 Task: Create a task  Inconsistent handling of null or empty values , assign it to team member softage.9@softage.net in the project ZippyTech and update the status of the task to  On Track  , set the priority of the task to High.
Action: Mouse moved to (29, 70)
Screenshot: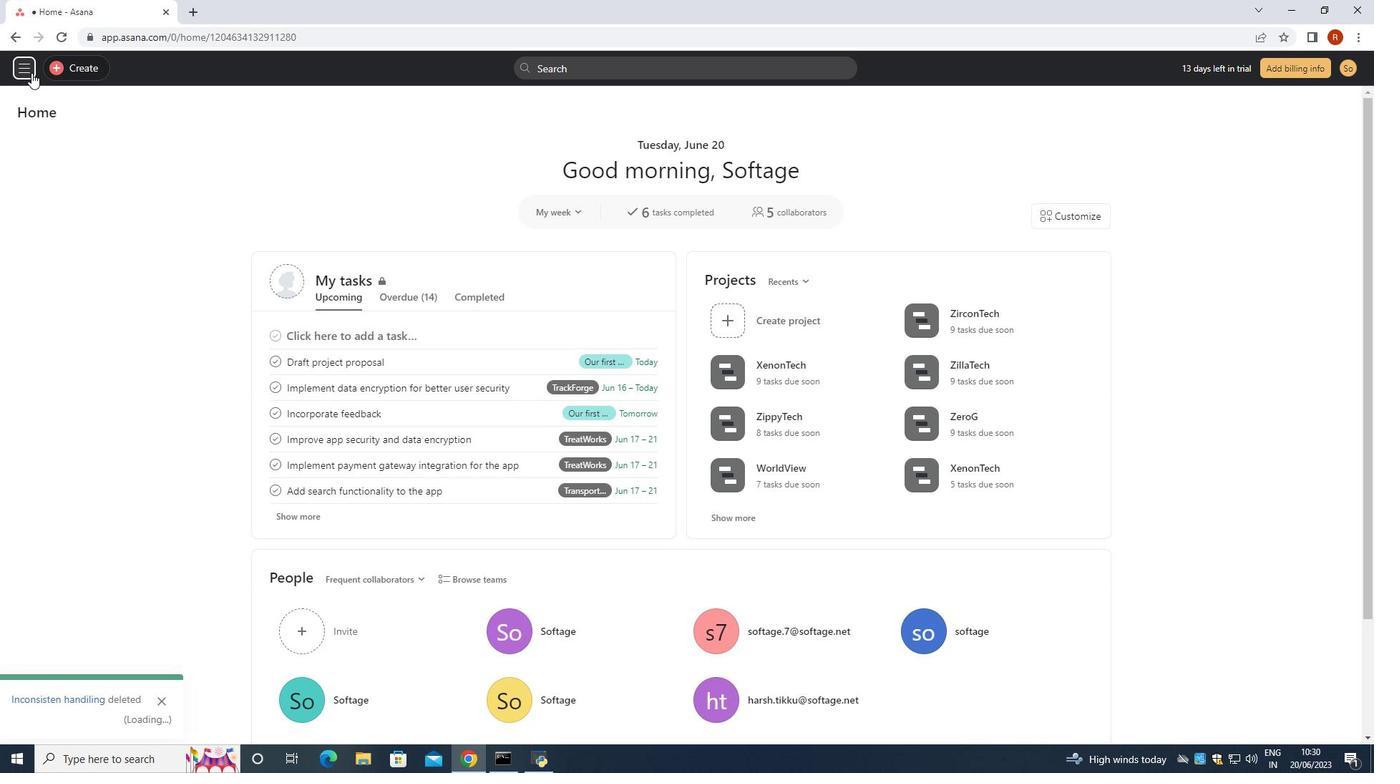 
Action: Mouse pressed left at (29, 70)
Screenshot: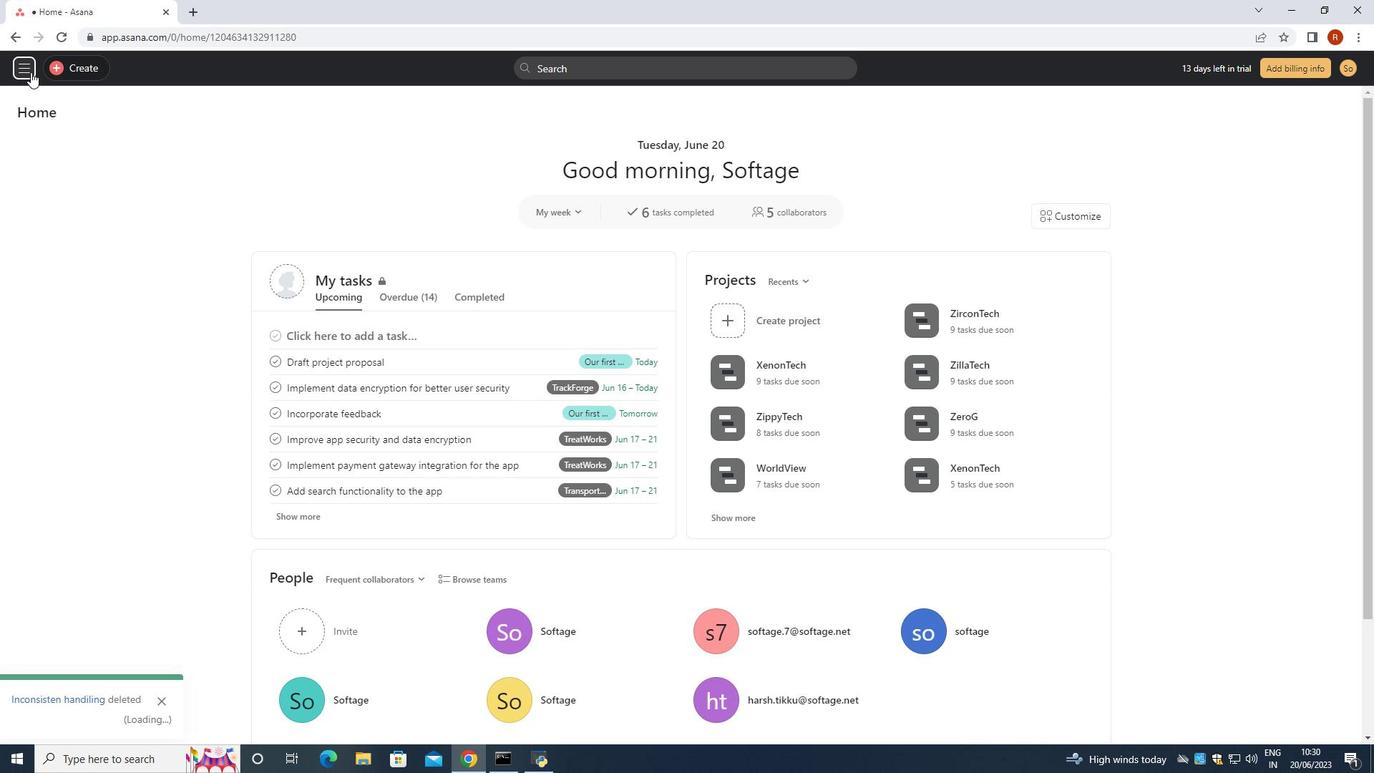 
Action: Mouse moved to (77, 522)
Screenshot: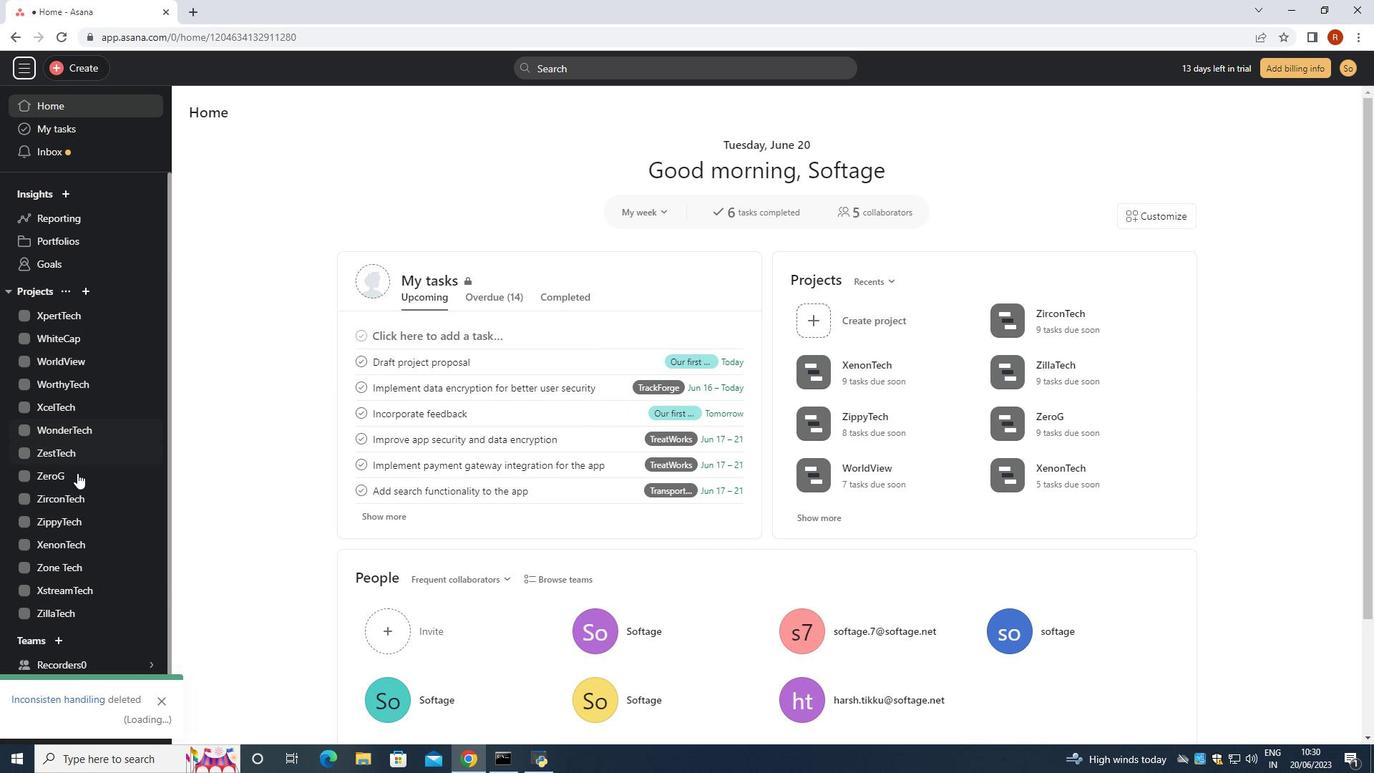 
Action: Mouse pressed left at (77, 522)
Screenshot: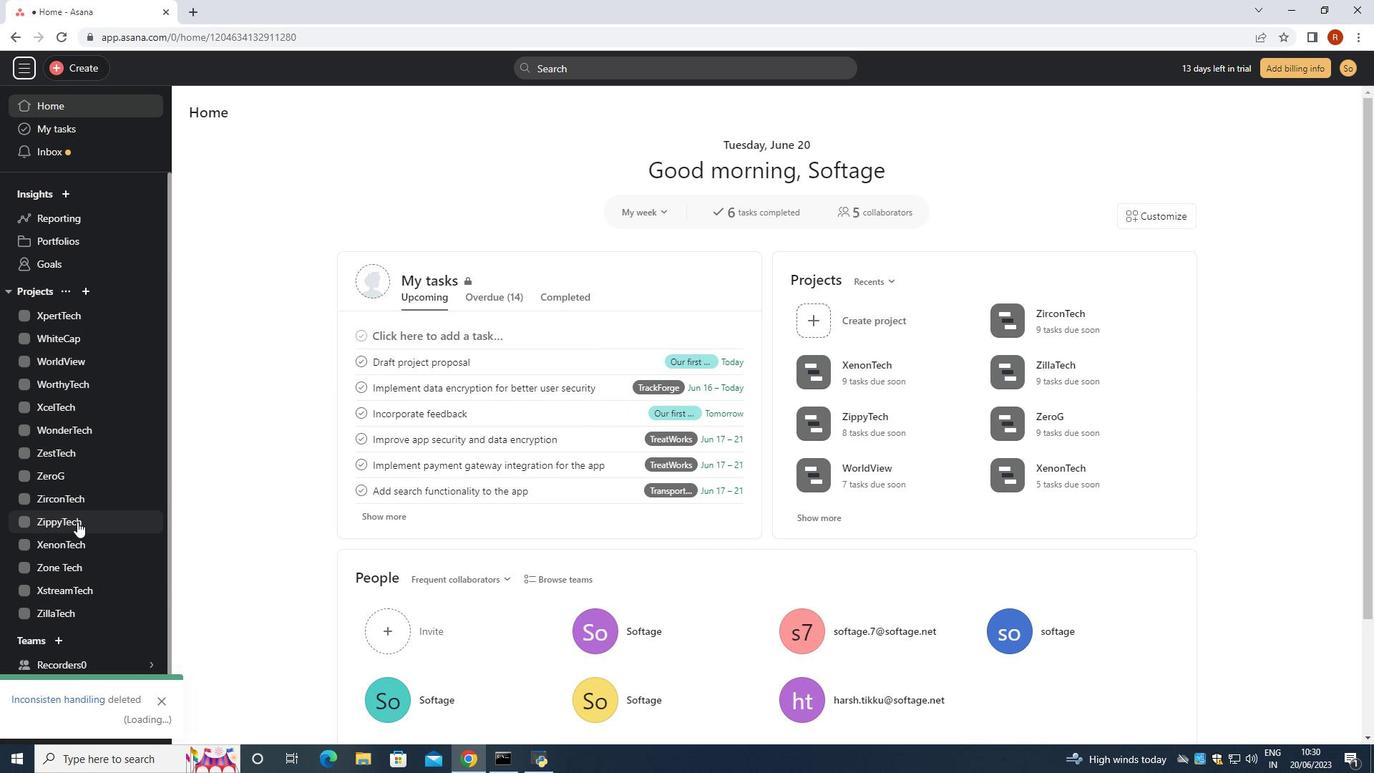 
Action: Mouse moved to (239, 182)
Screenshot: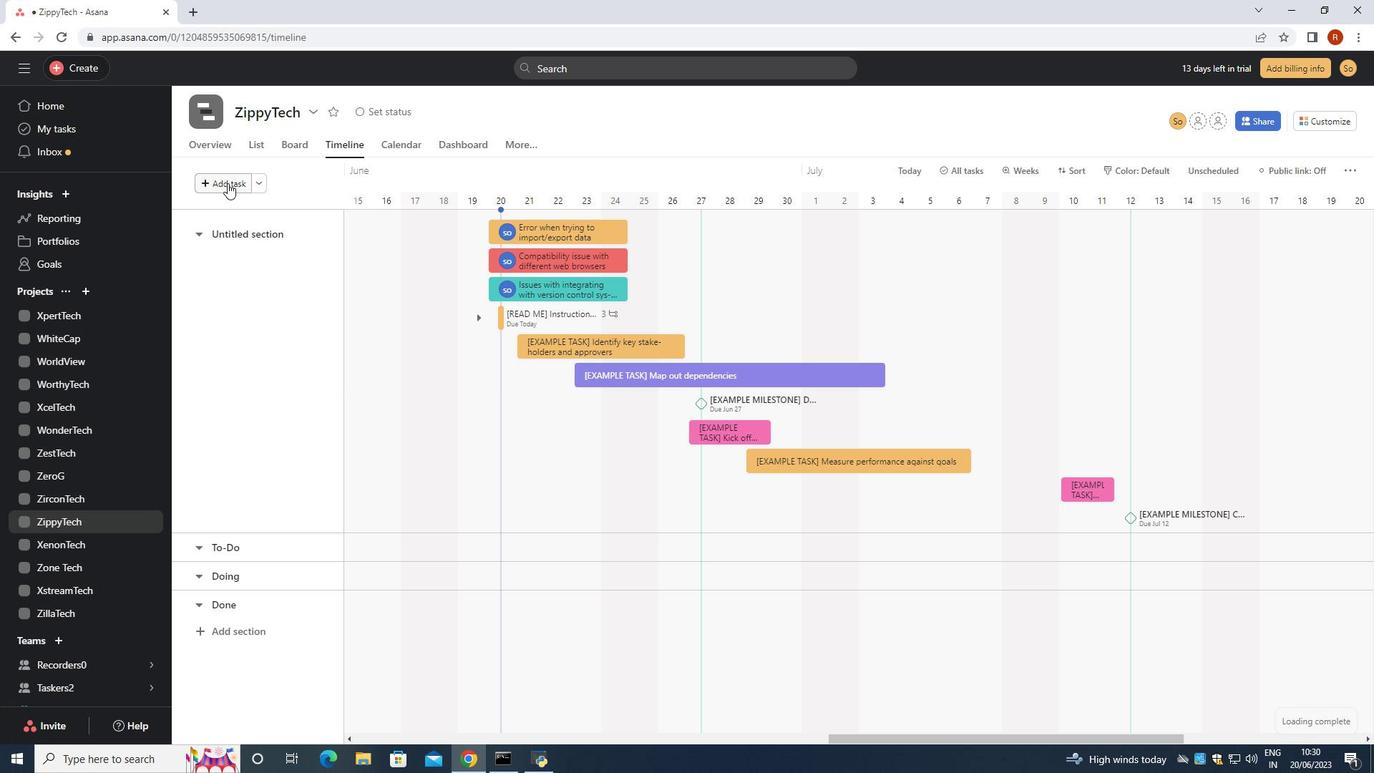 
Action: Mouse pressed left at (239, 182)
Screenshot: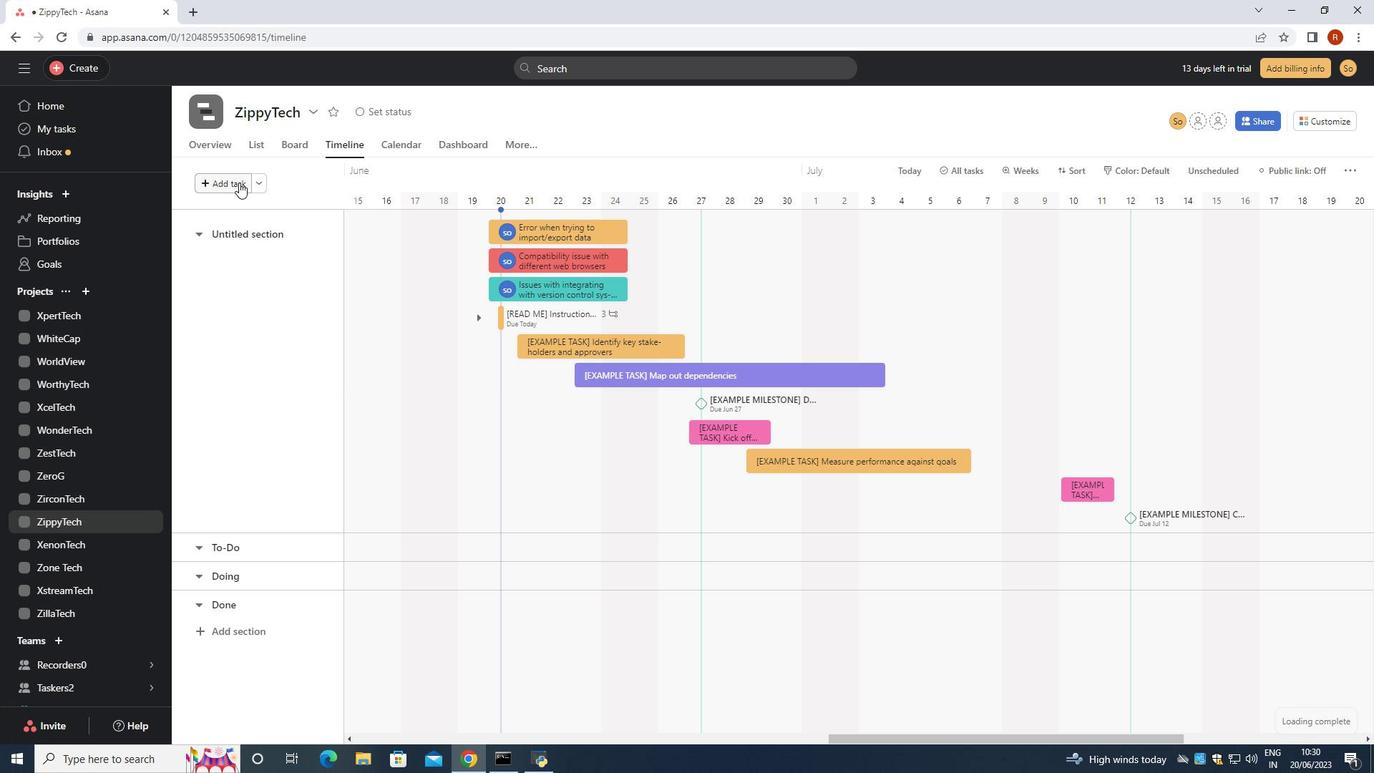 
Action: Mouse moved to (331, 207)
Screenshot: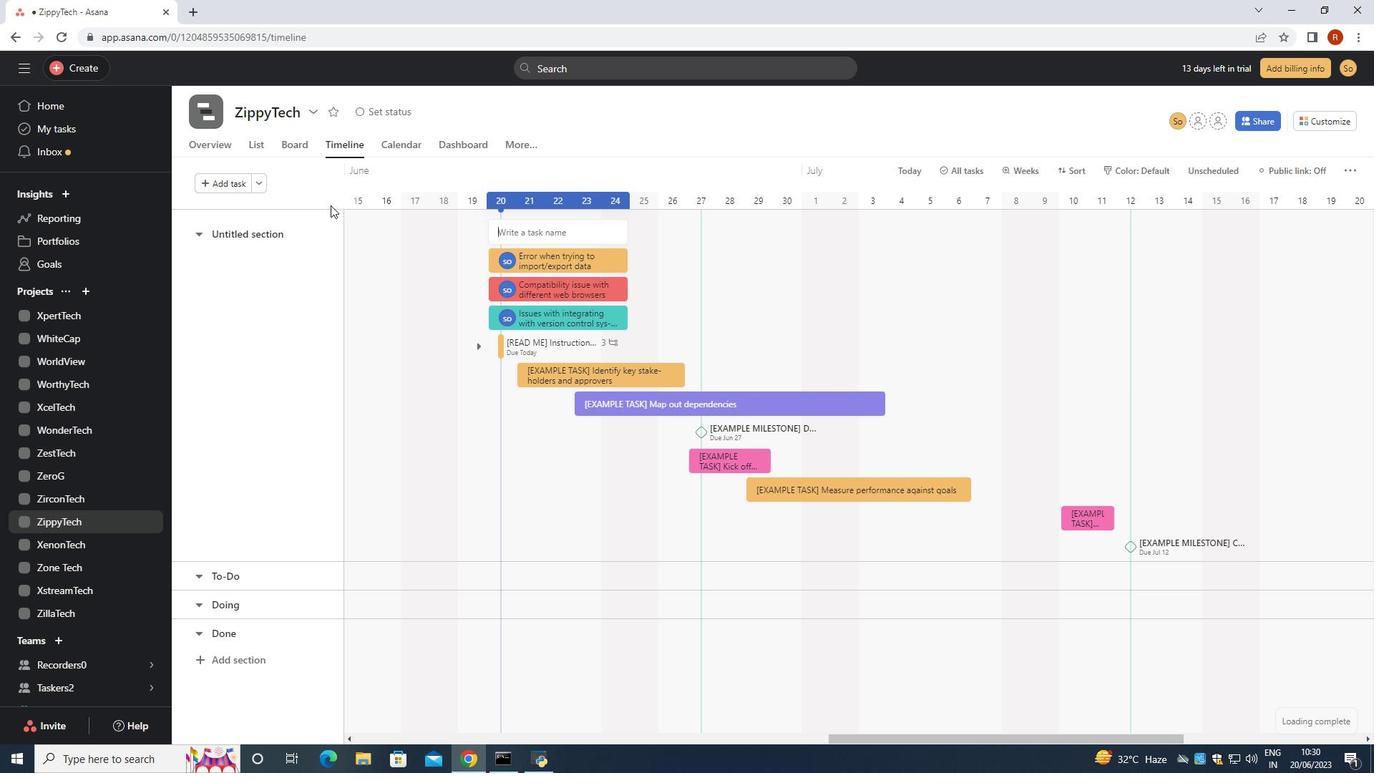 
Action: Key pressed <Key.shift><Key.shift><Key.shift><Key.shift><Key.shift><Key.shift><Key.shift>Inconsistent<Key.space>handling<Key.space>of<Key.space>null<Key.space>or<Key.space>empty<Key.space>values<Key.enter>
Screenshot: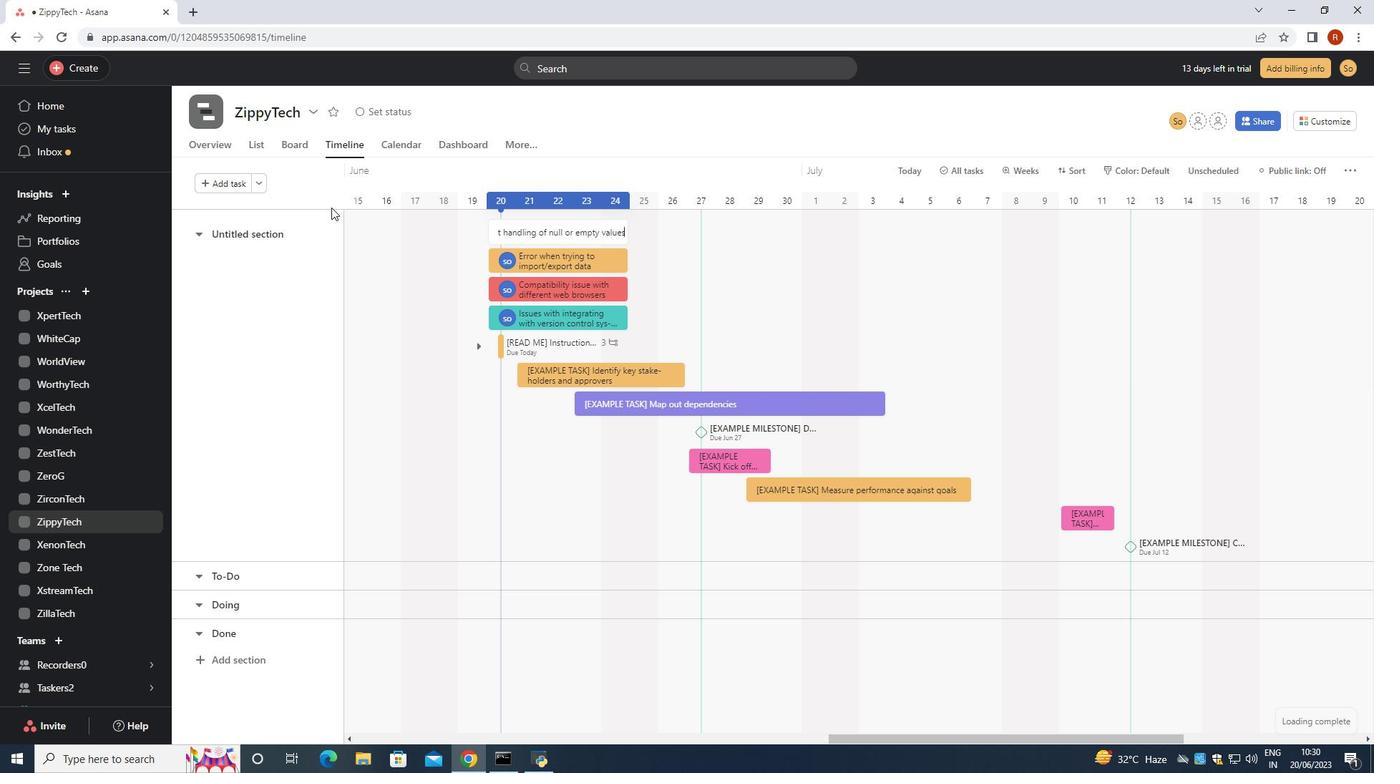 
Action: Mouse moved to (560, 234)
Screenshot: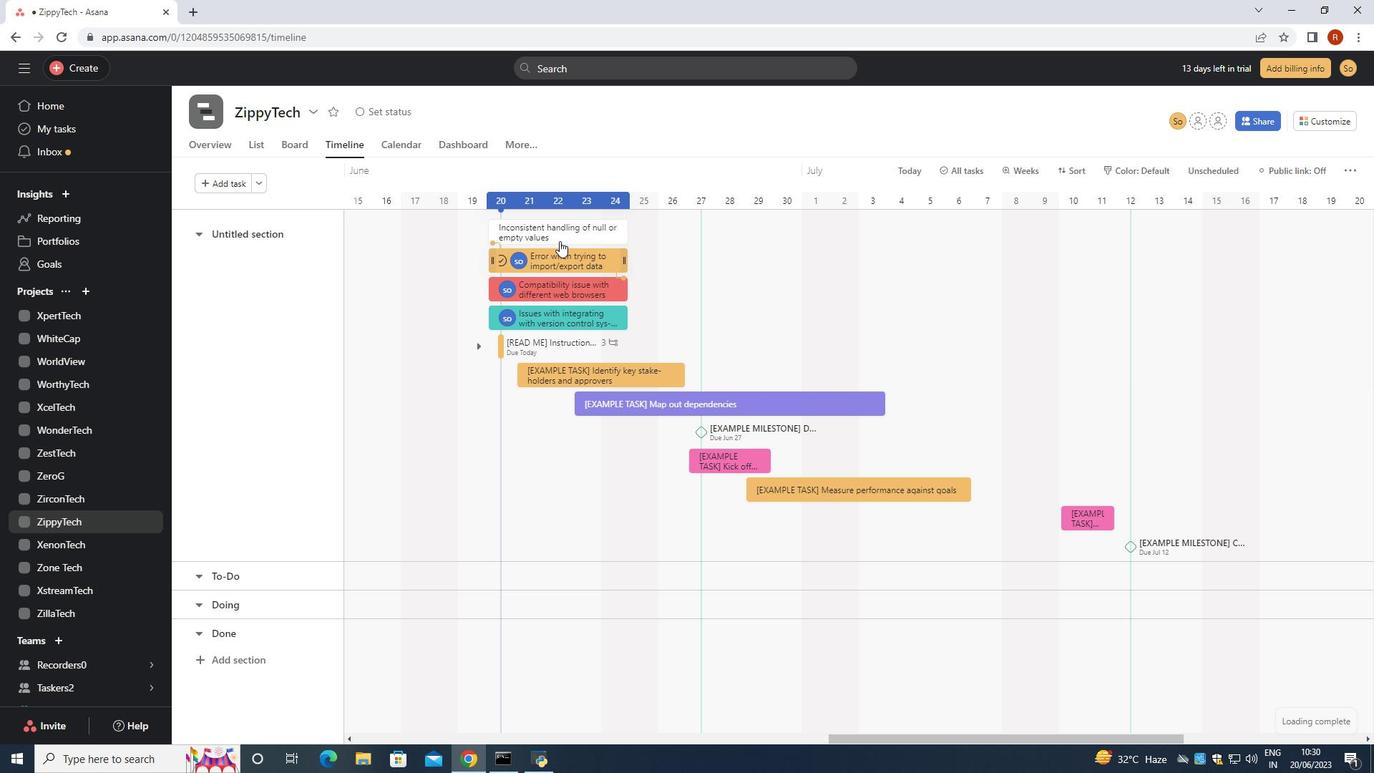 
Action: Mouse pressed left at (560, 234)
Screenshot: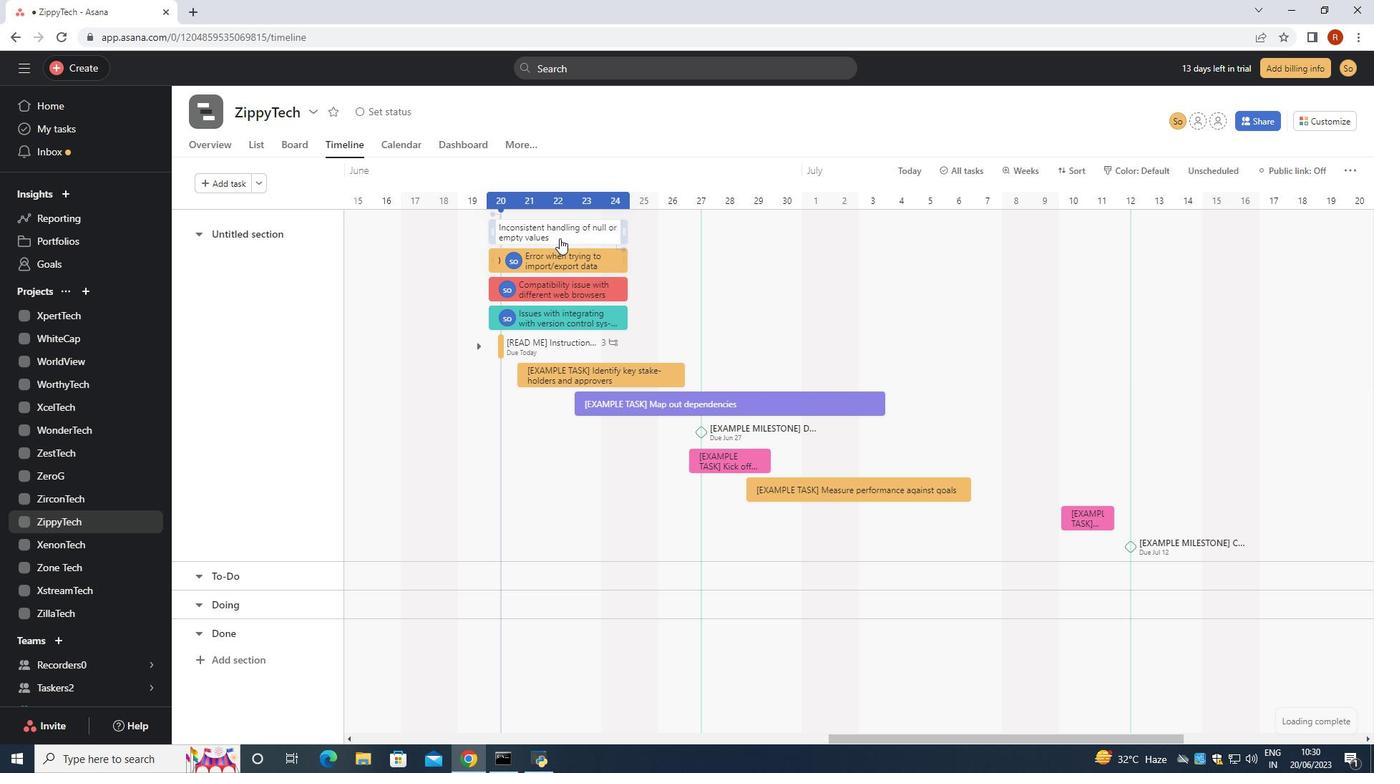 
Action: Mouse moved to (1063, 260)
Screenshot: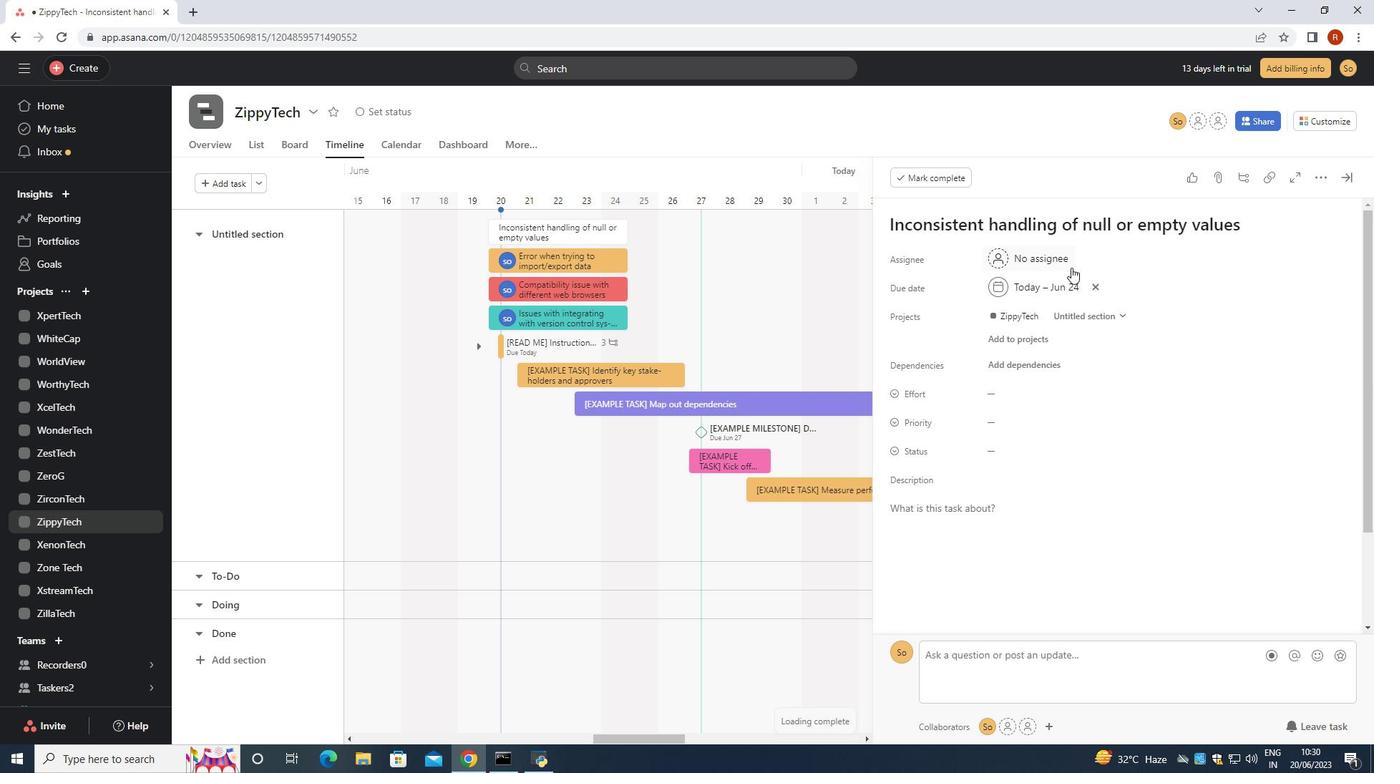 
Action: Mouse pressed left at (1063, 260)
Screenshot: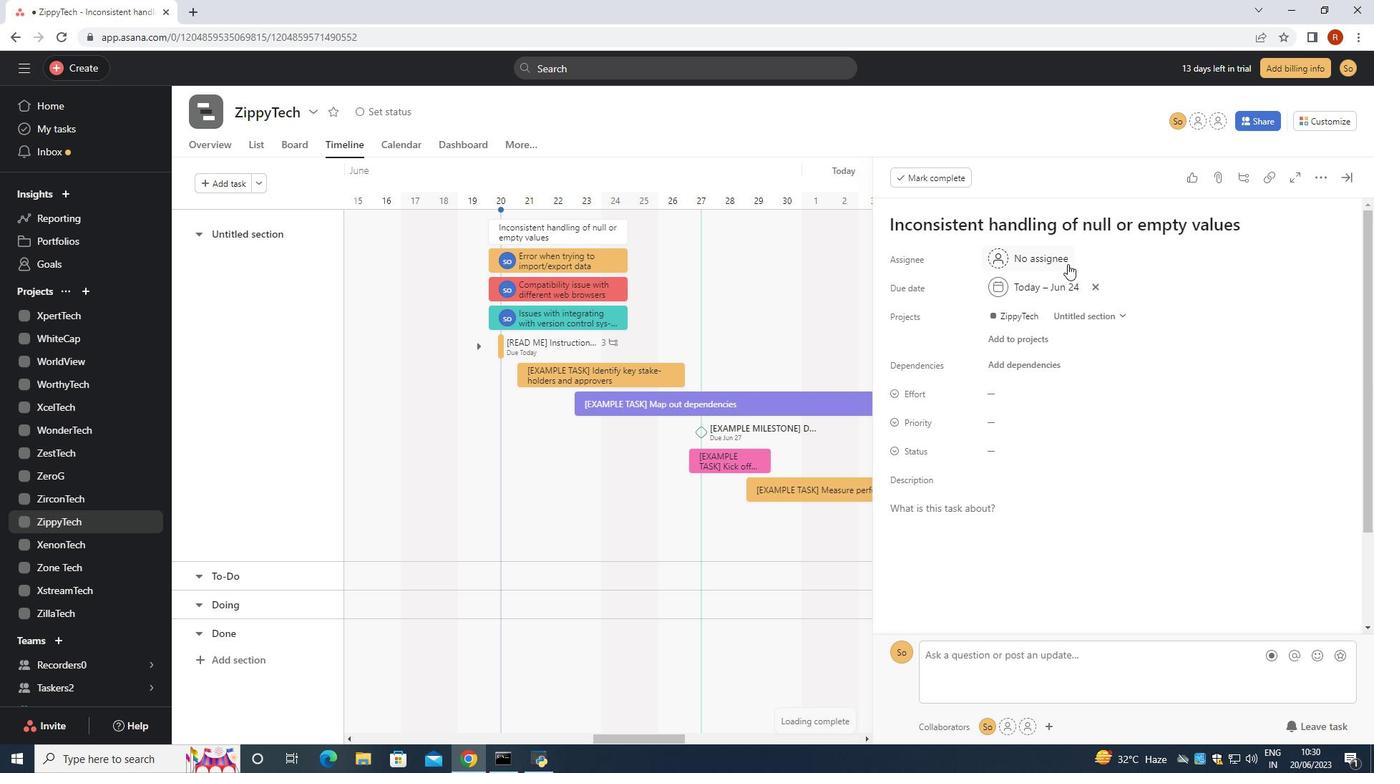 
Action: Mouse moved to (1063, 260)
Screenshot: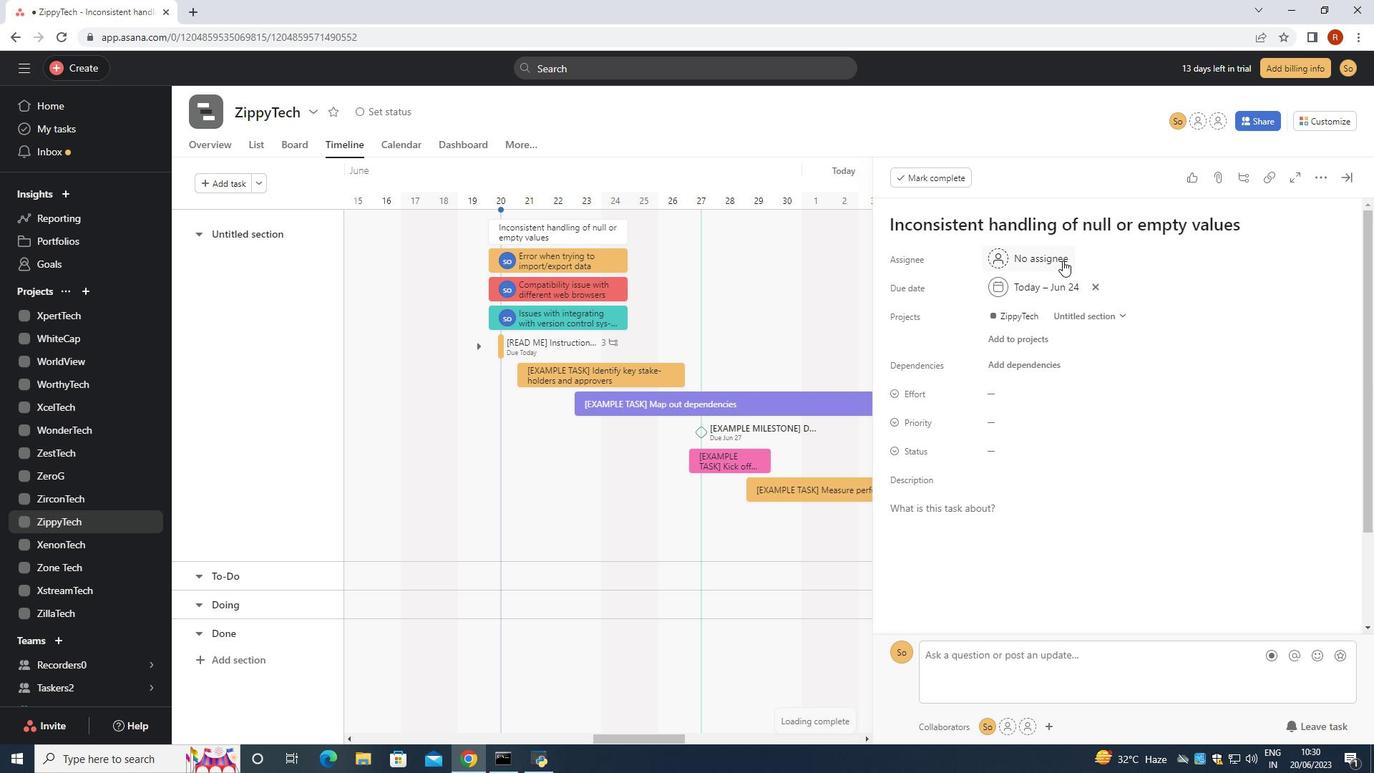 
Action: Key pressed <Key.shift>Softage.9<Key.shift><Key.shift>@softage.net
Screenshot: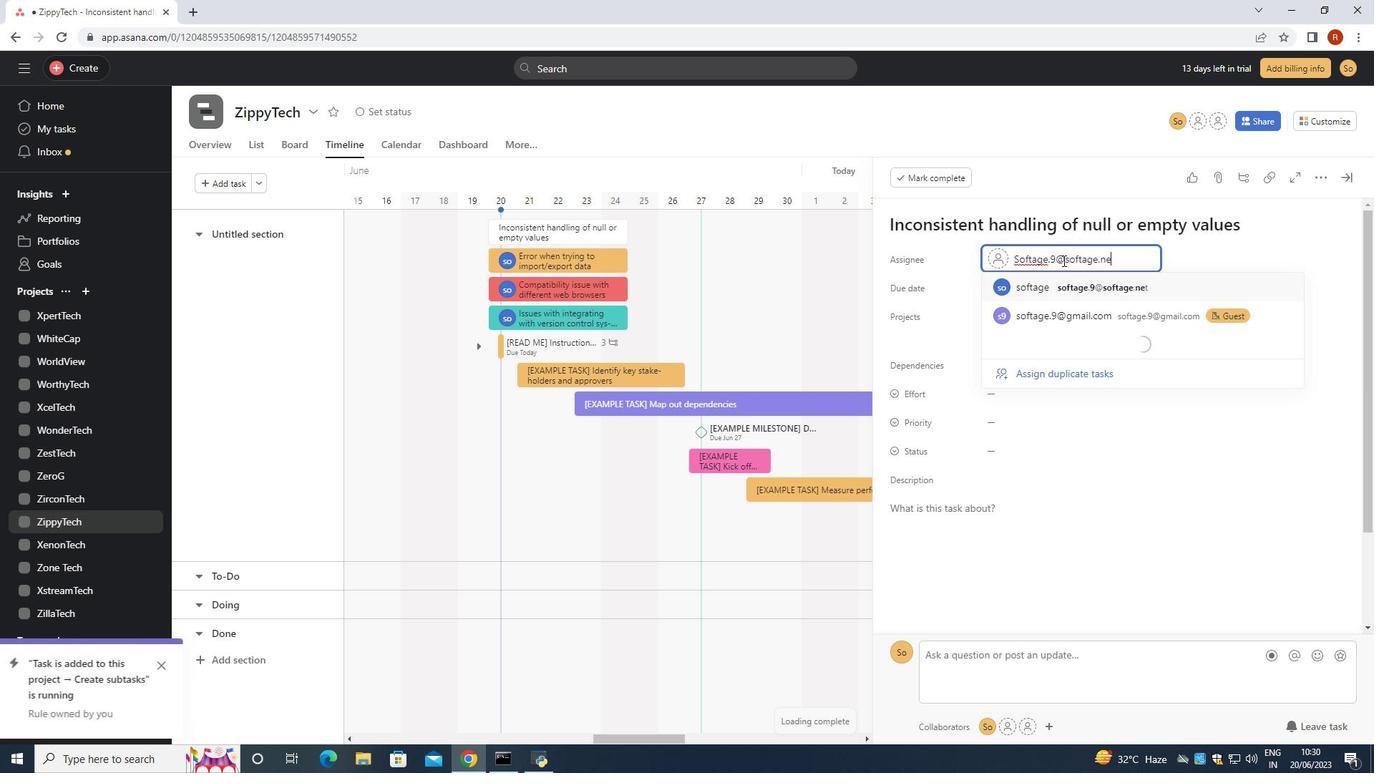 
Action: Mouse moved to (1085, 282)
Screenshot: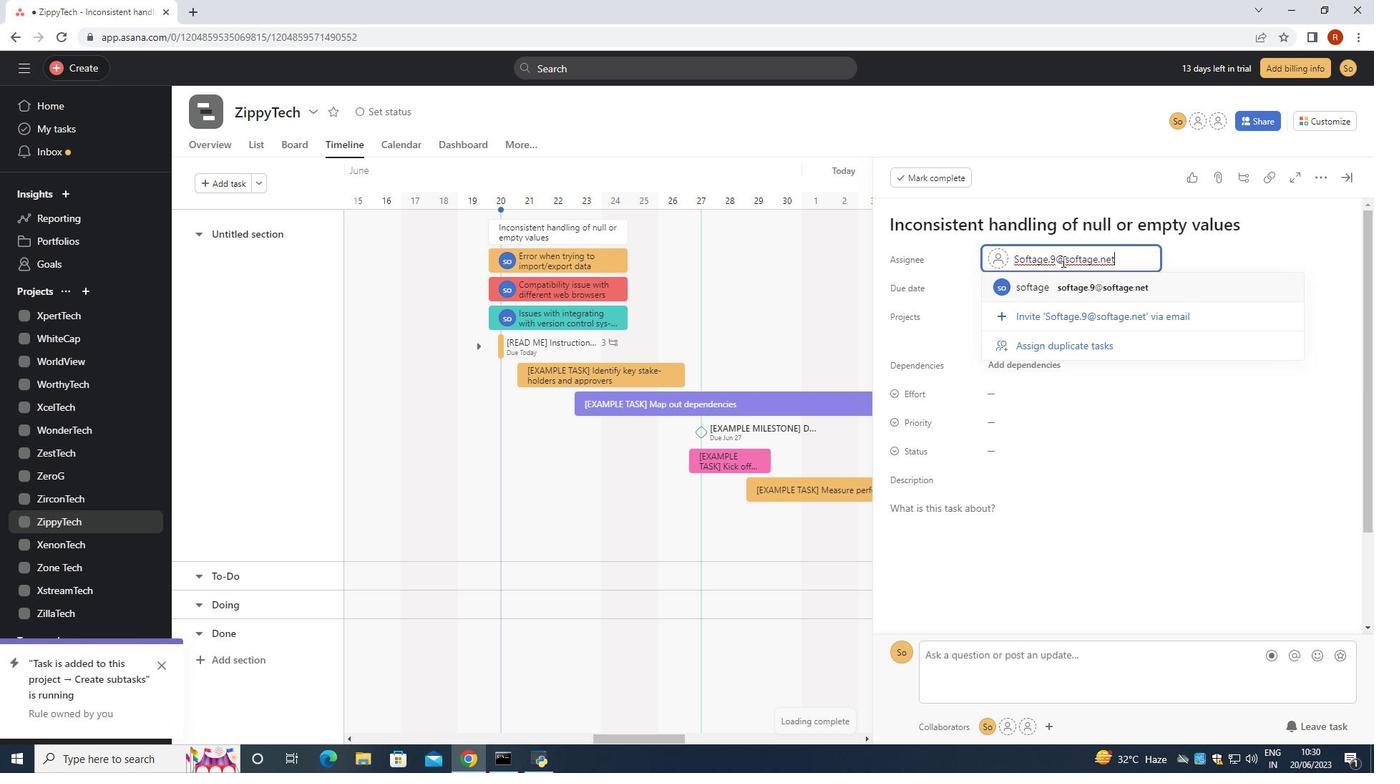 
Action: Mouse pressed left at (1085, 282)
Screenshot: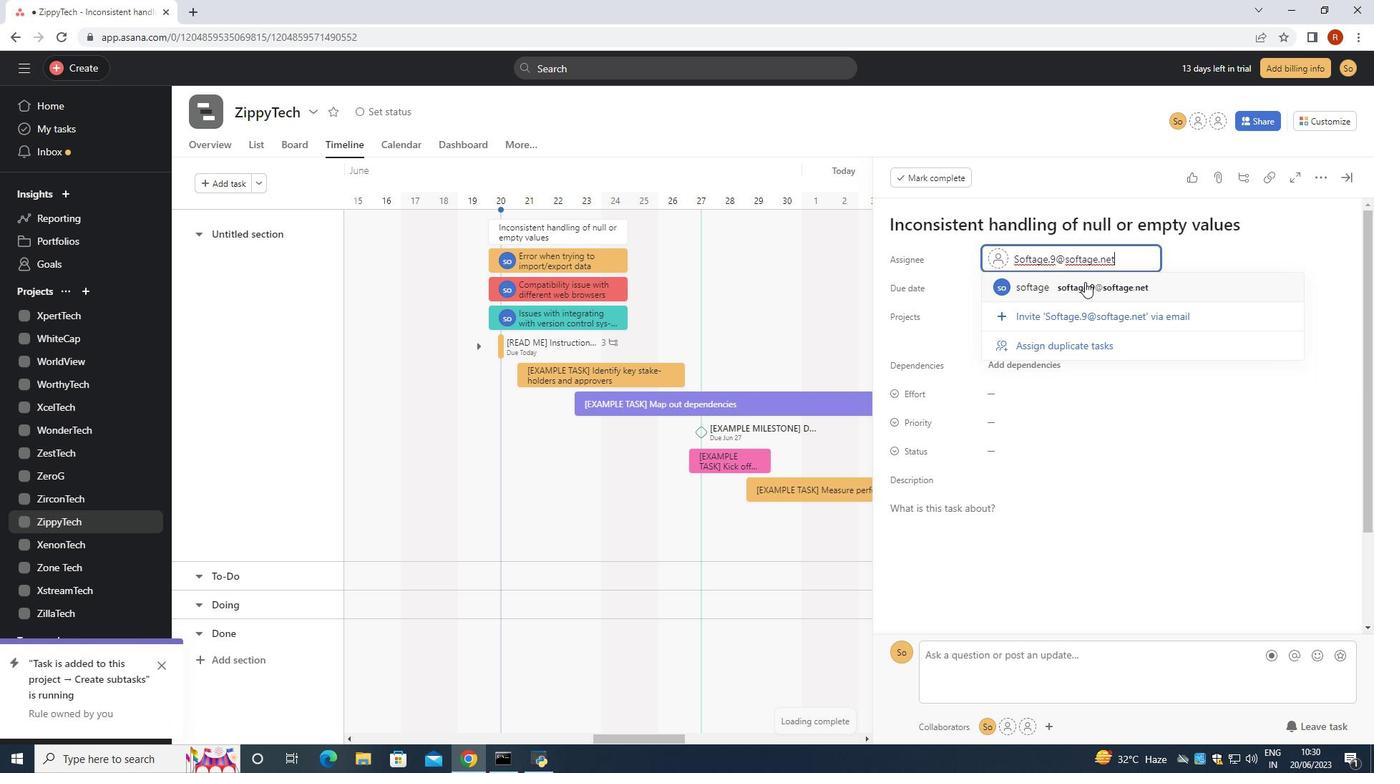 
Action: Mouse moved to (1023, 456)
Screenshot: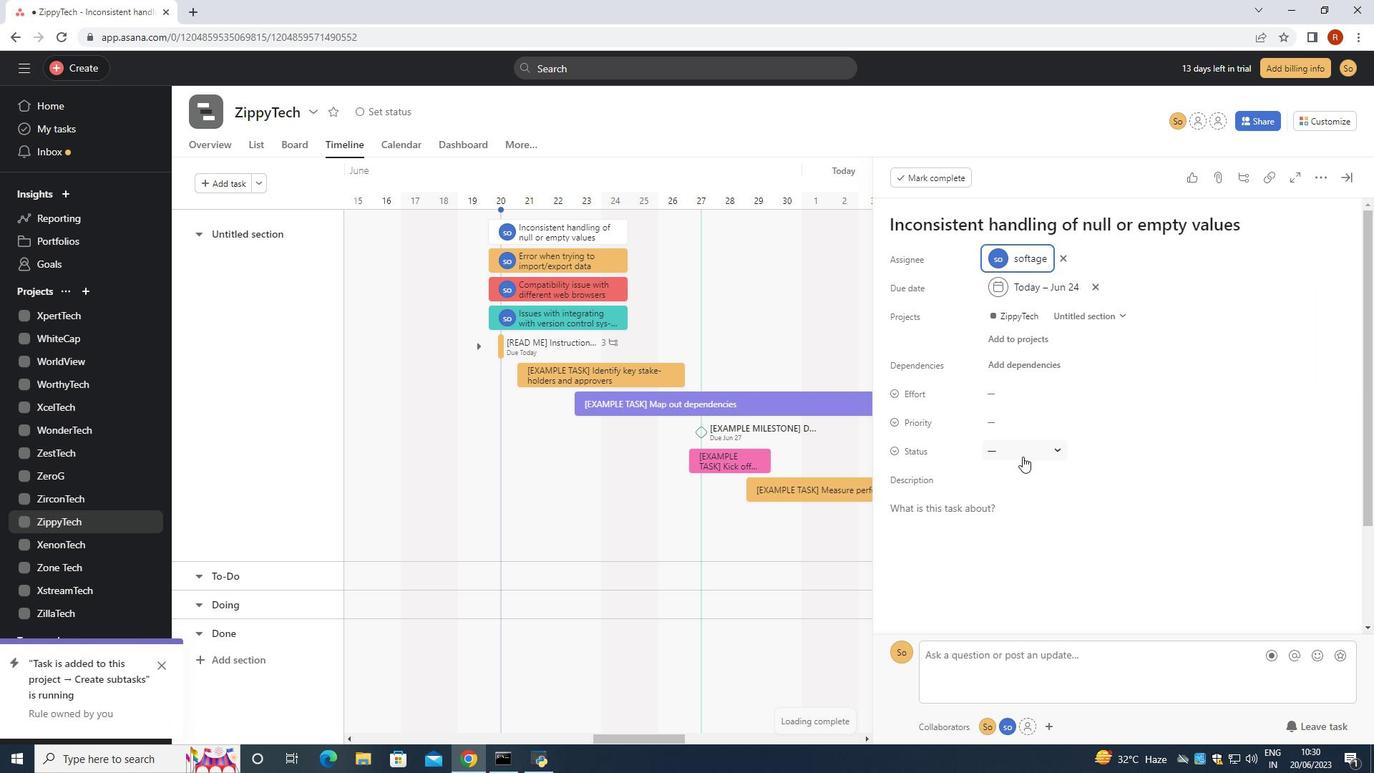 
Action: Mouse pressed left at (1023, 456)
Screenshot: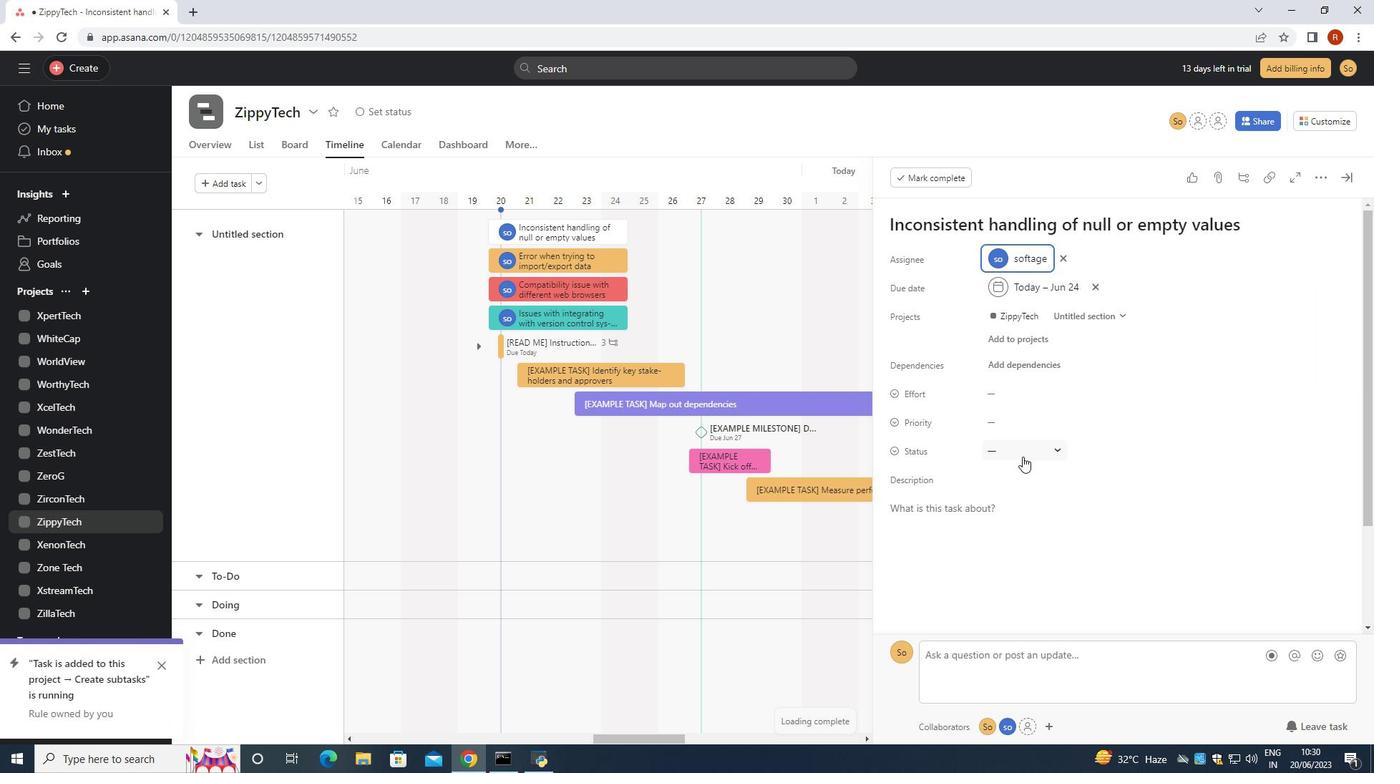 
Action: Mouse moved to (1037, 499)
Screenshot: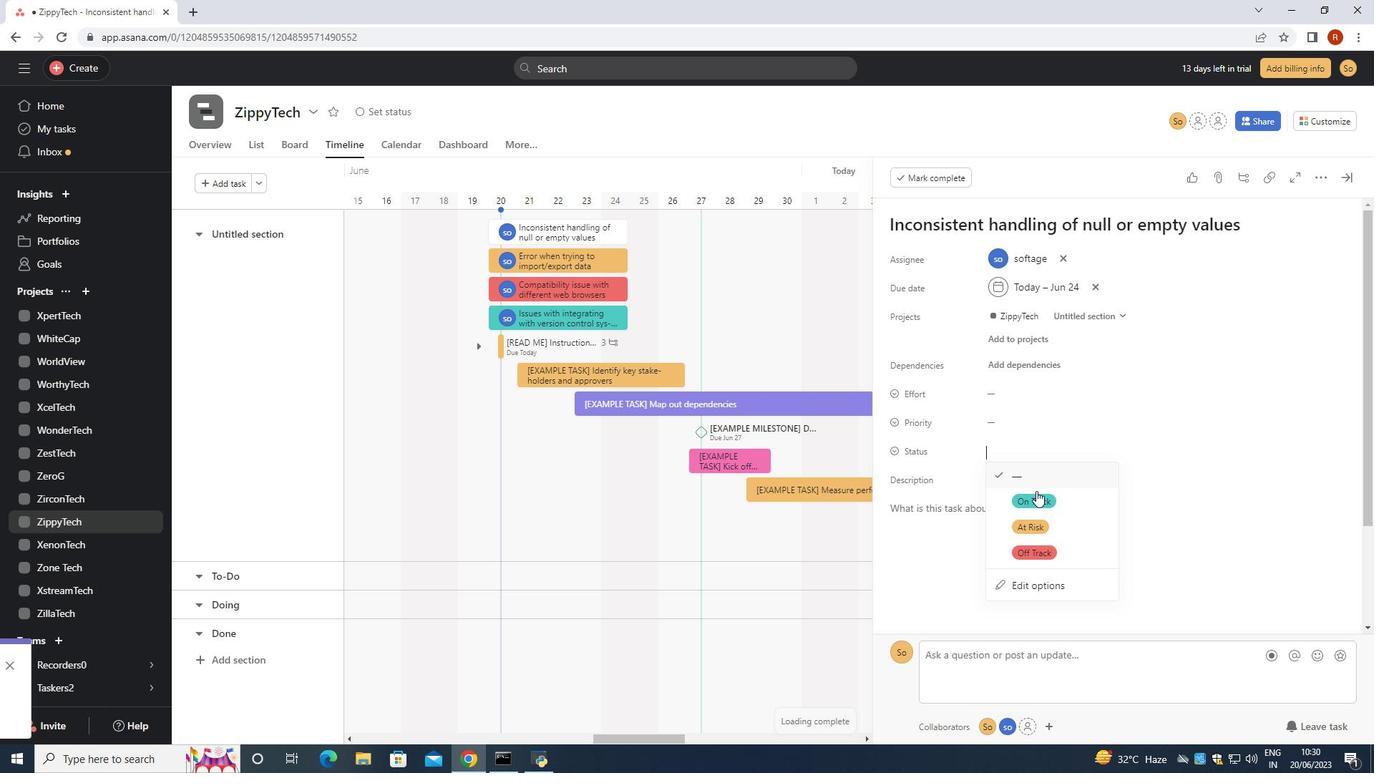 
Action: Mouse pressed left at (1037, 499)
Screenshot: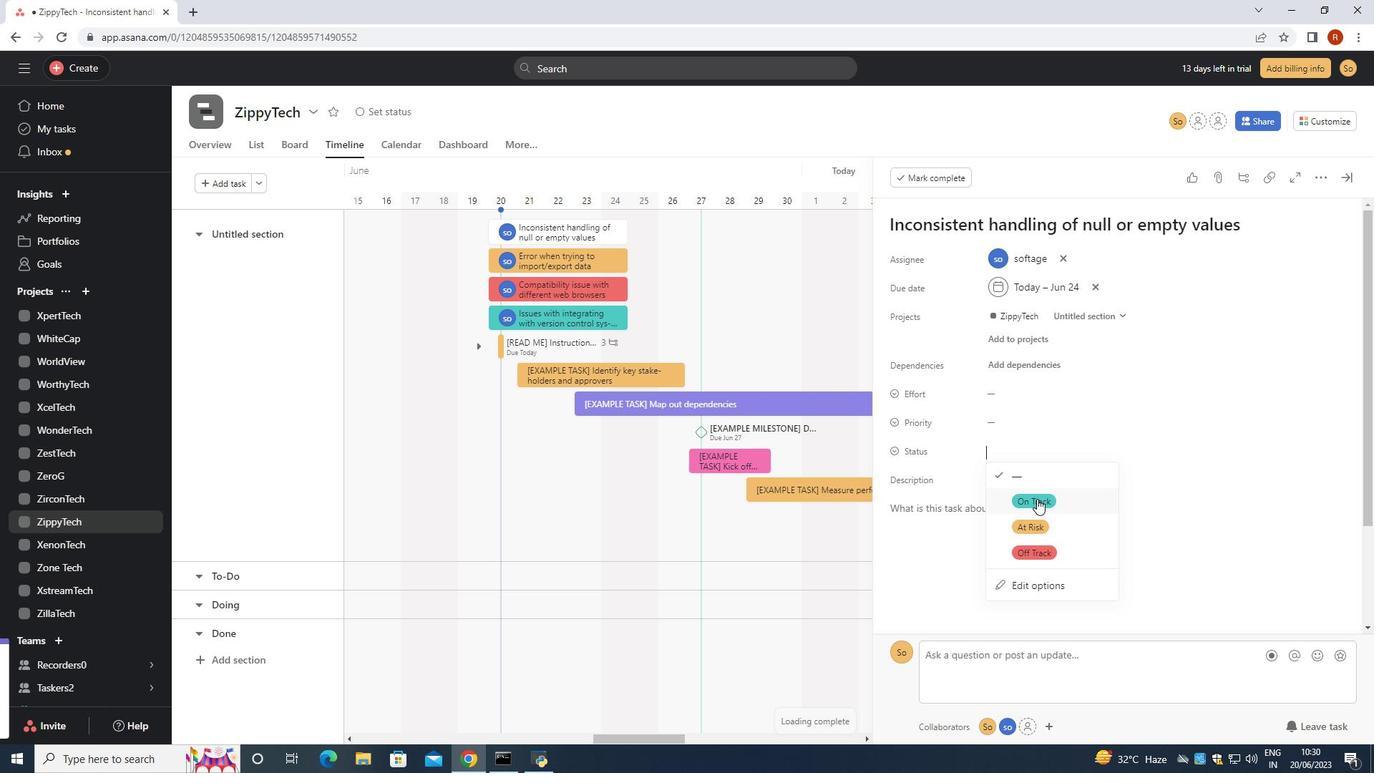 
Action: Mouse moved to (1016, 416)
Screenshot: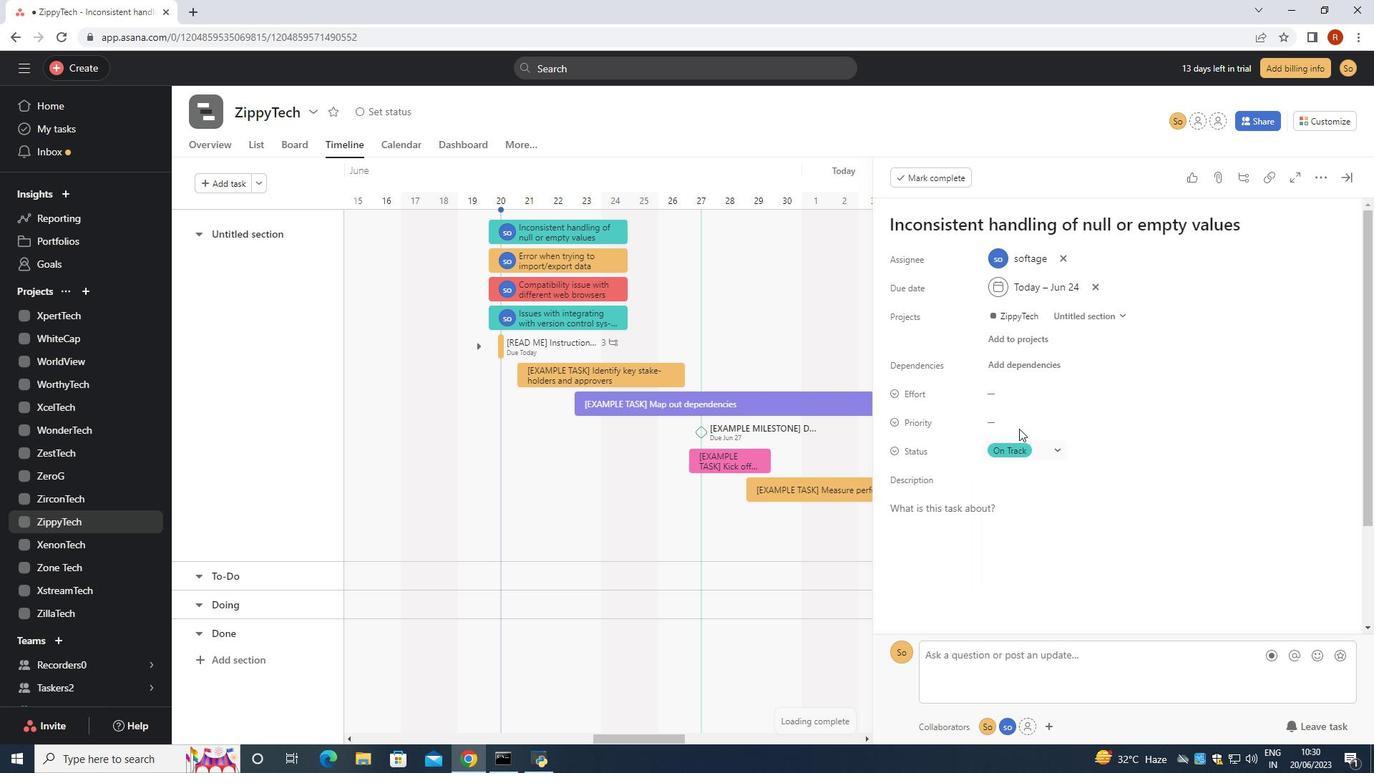 
Action: Mouse pressed left at (1016, 416)
Screenshot: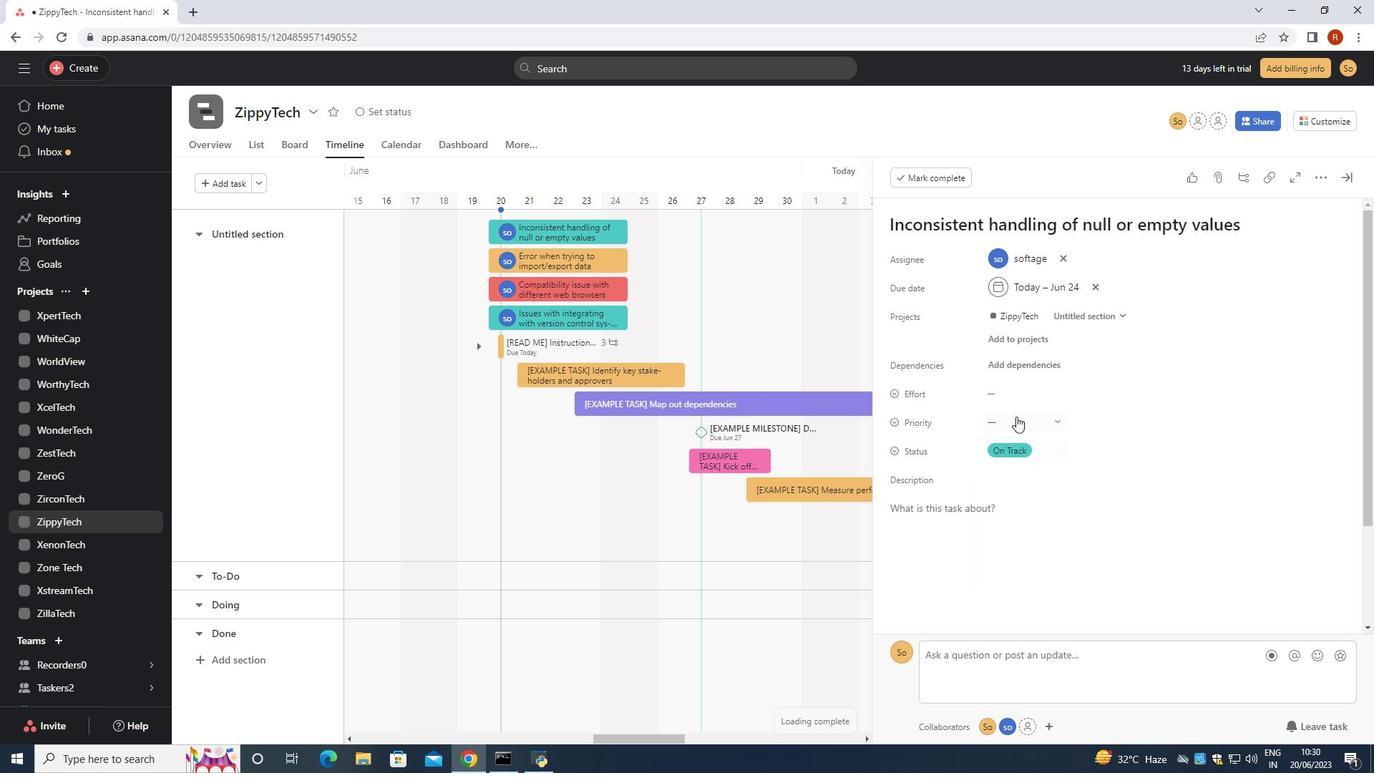 
Action: Mouse moved to (1032, 479)
Screenshot: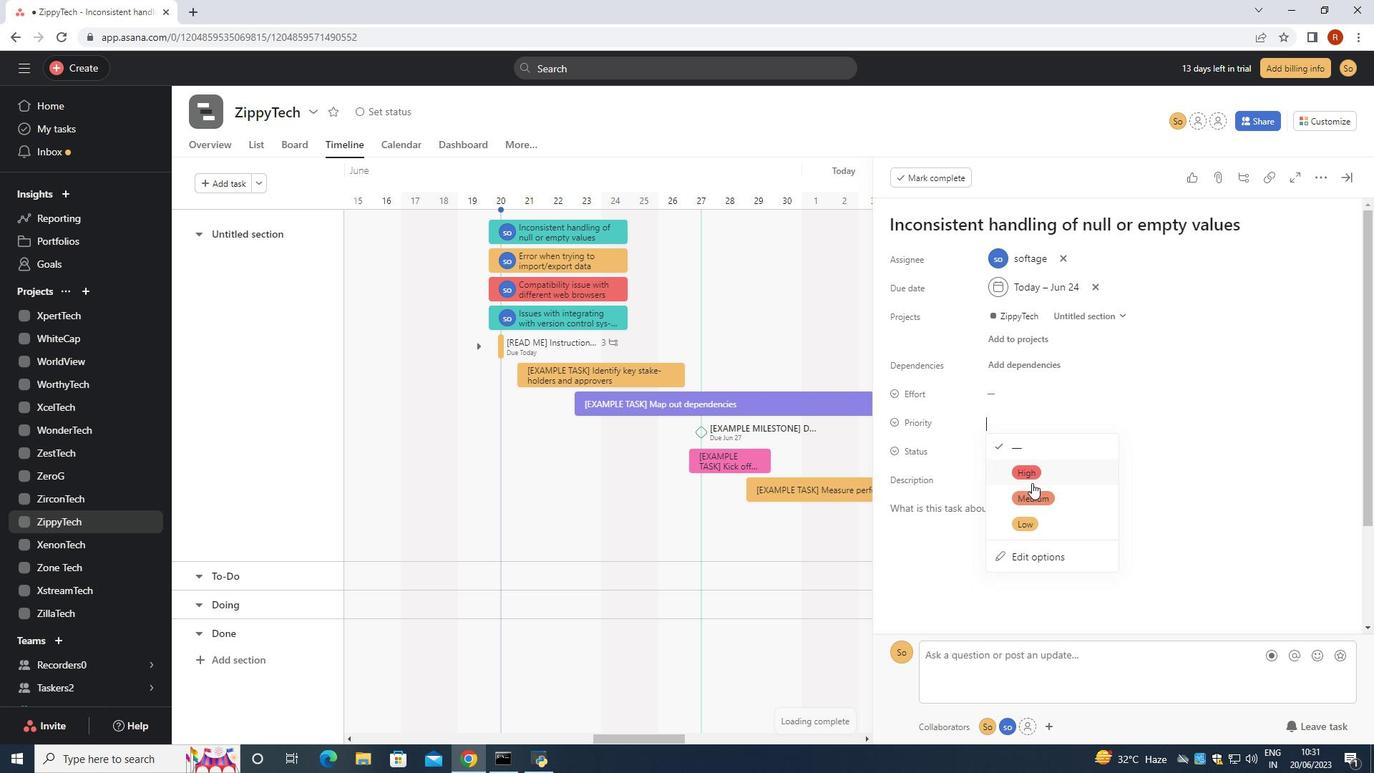 
Action: Mouse pressed left at (1032, 479)
Screenshot: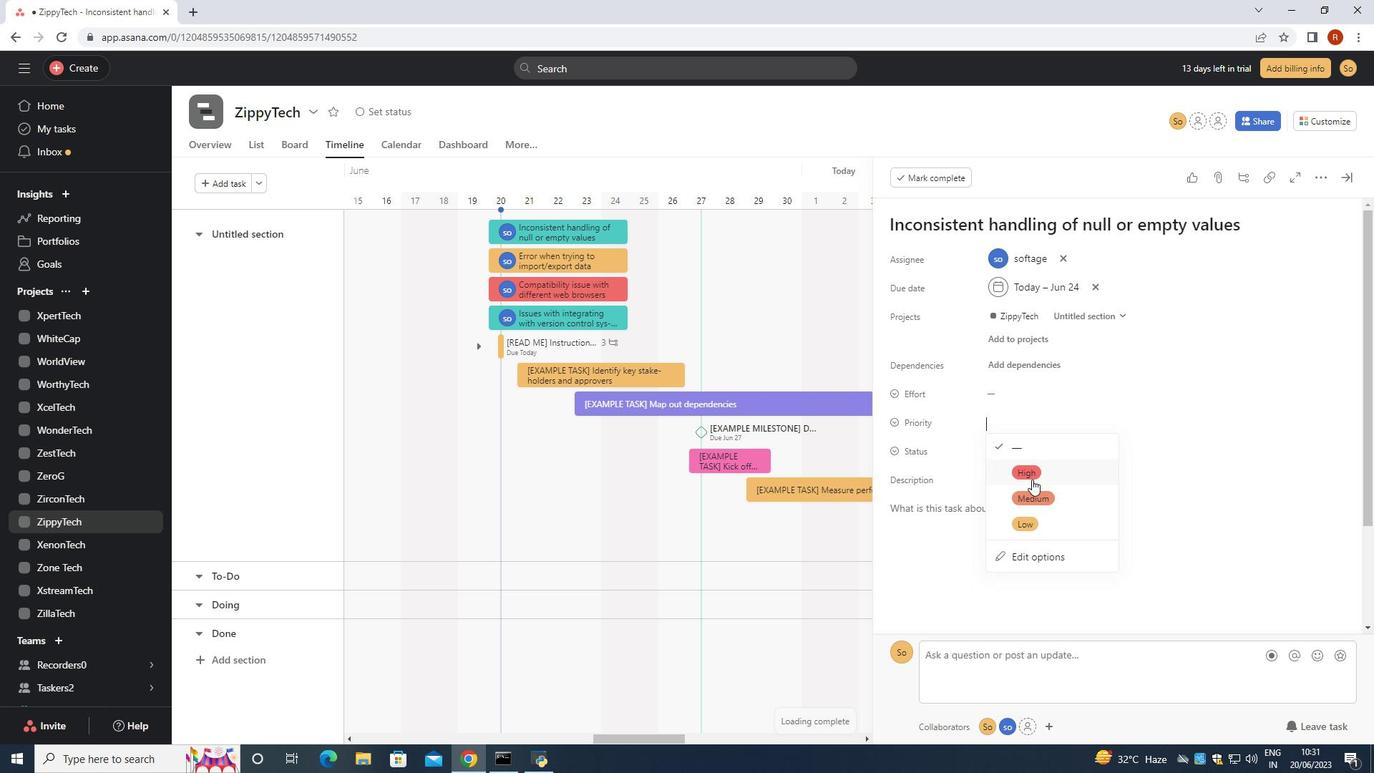 
Action: Mouse moved to (1036, 489)
Screenshot: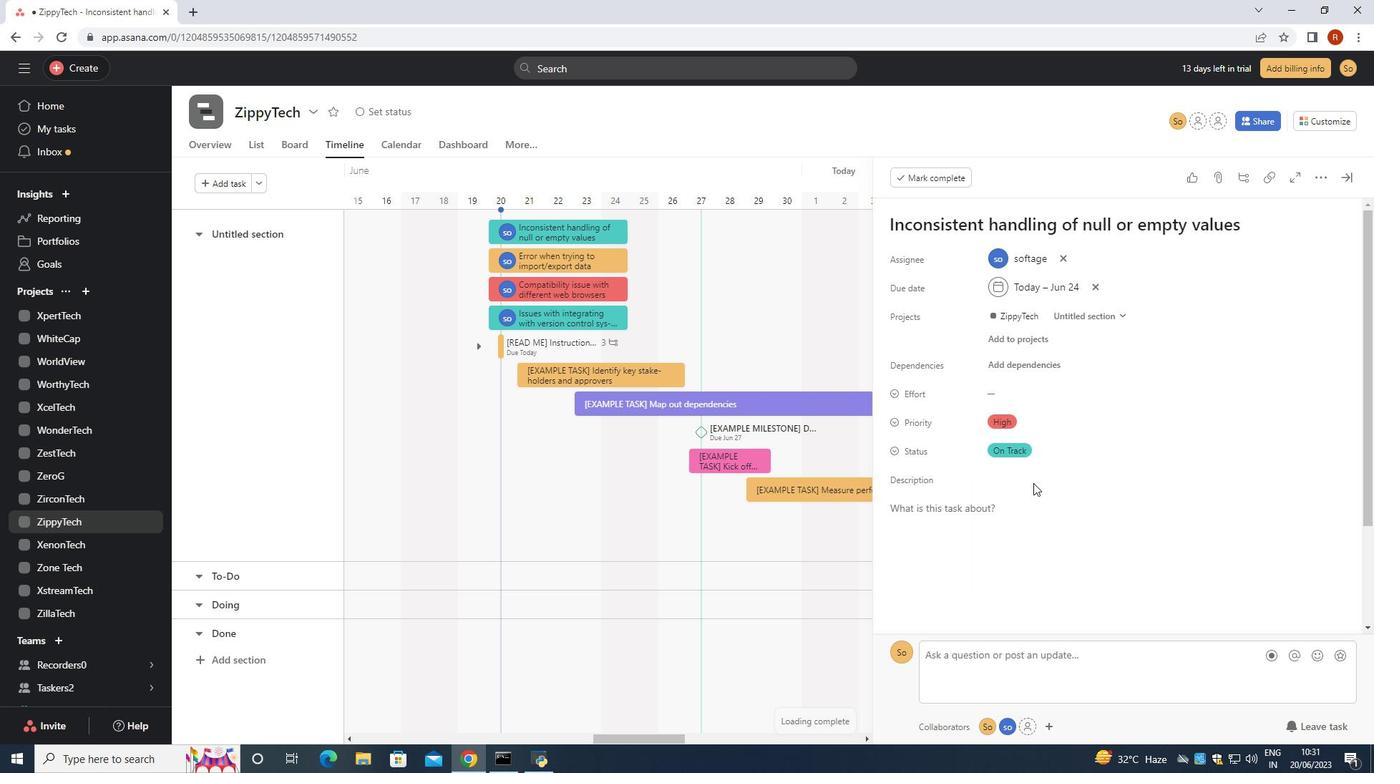 
